 Task: Schedule a meeting for 3 hours.
Action: Mouse moved to (822, 111)
Screenshot: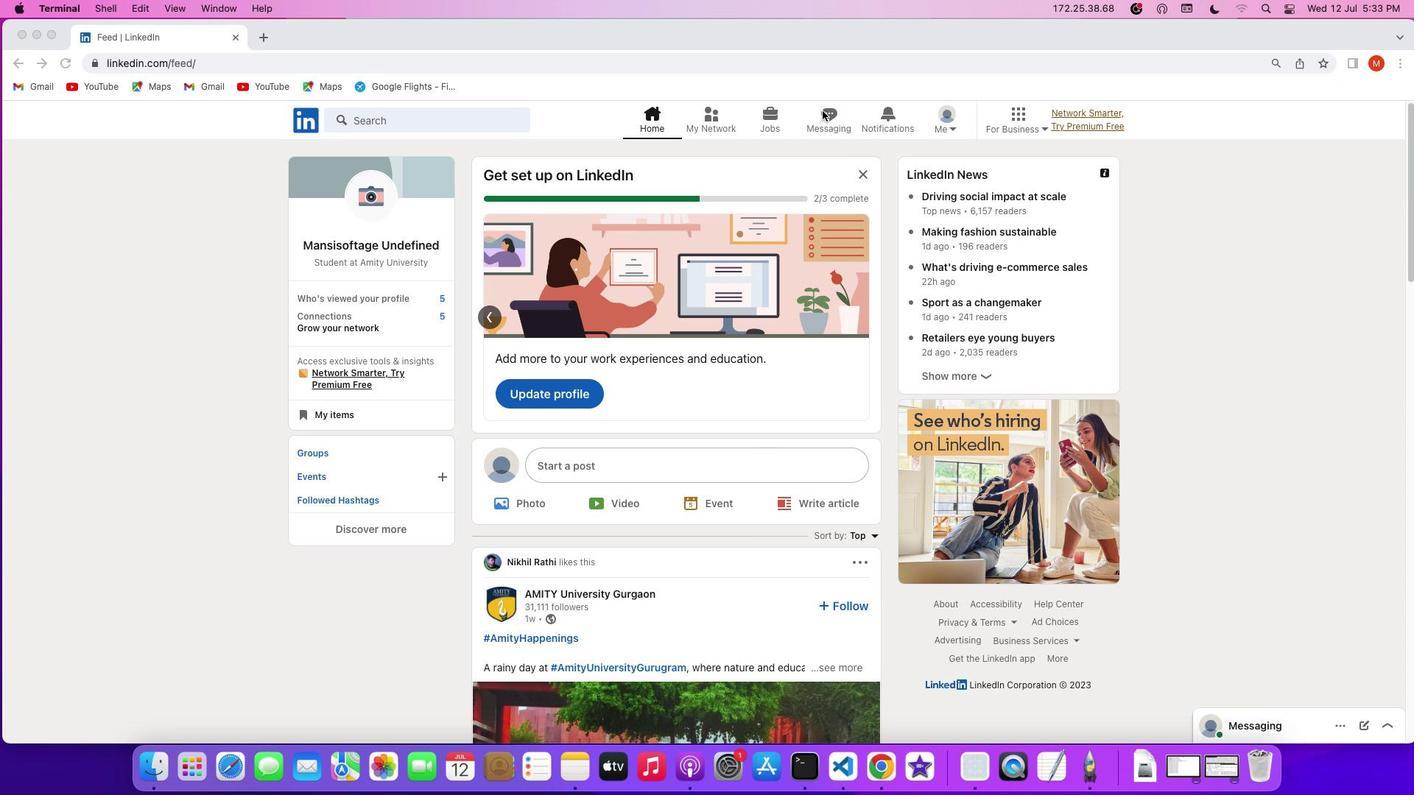 
Action: Mouse pressed left at (822, 111)
Screenshot: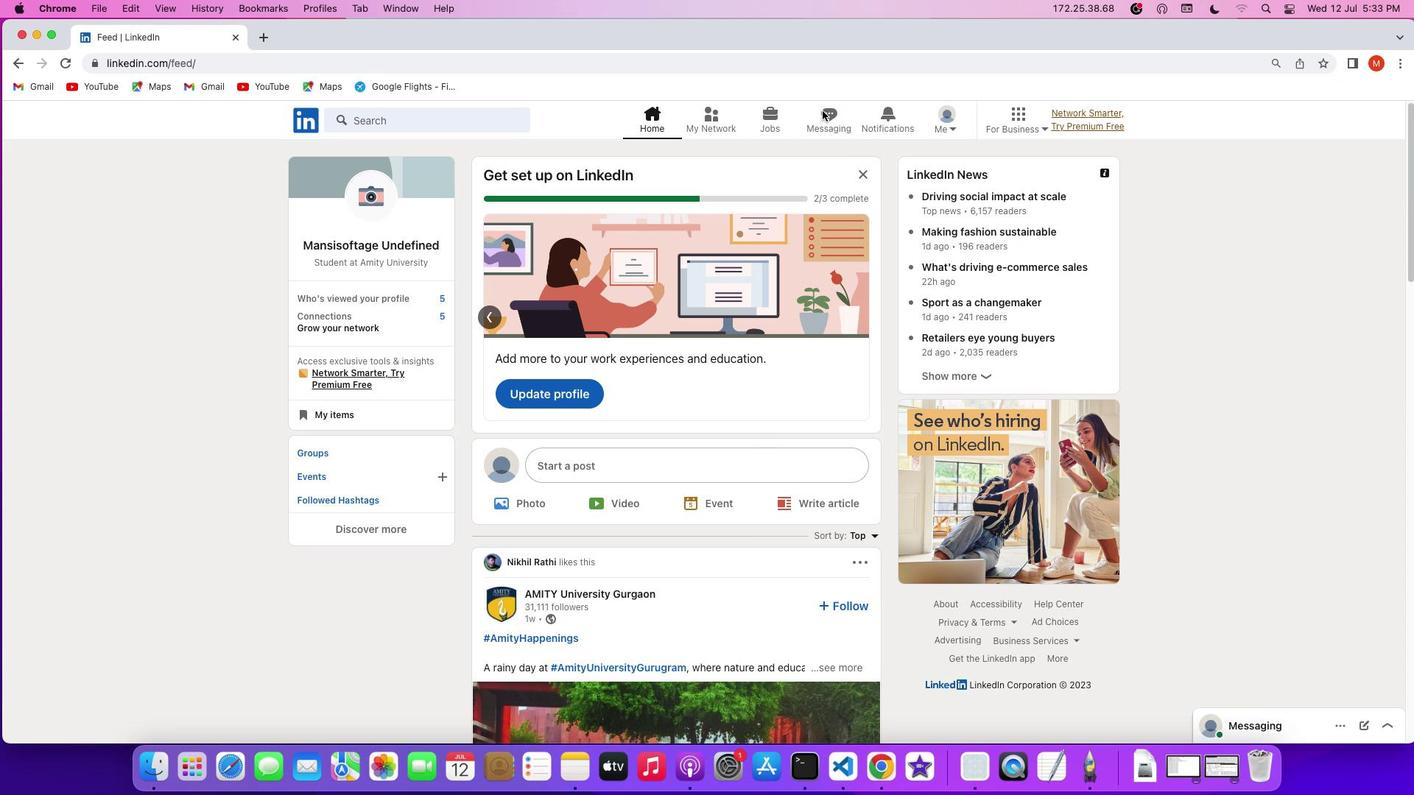 
Action: Mouse pressed left at (822, 111)
Screenshot: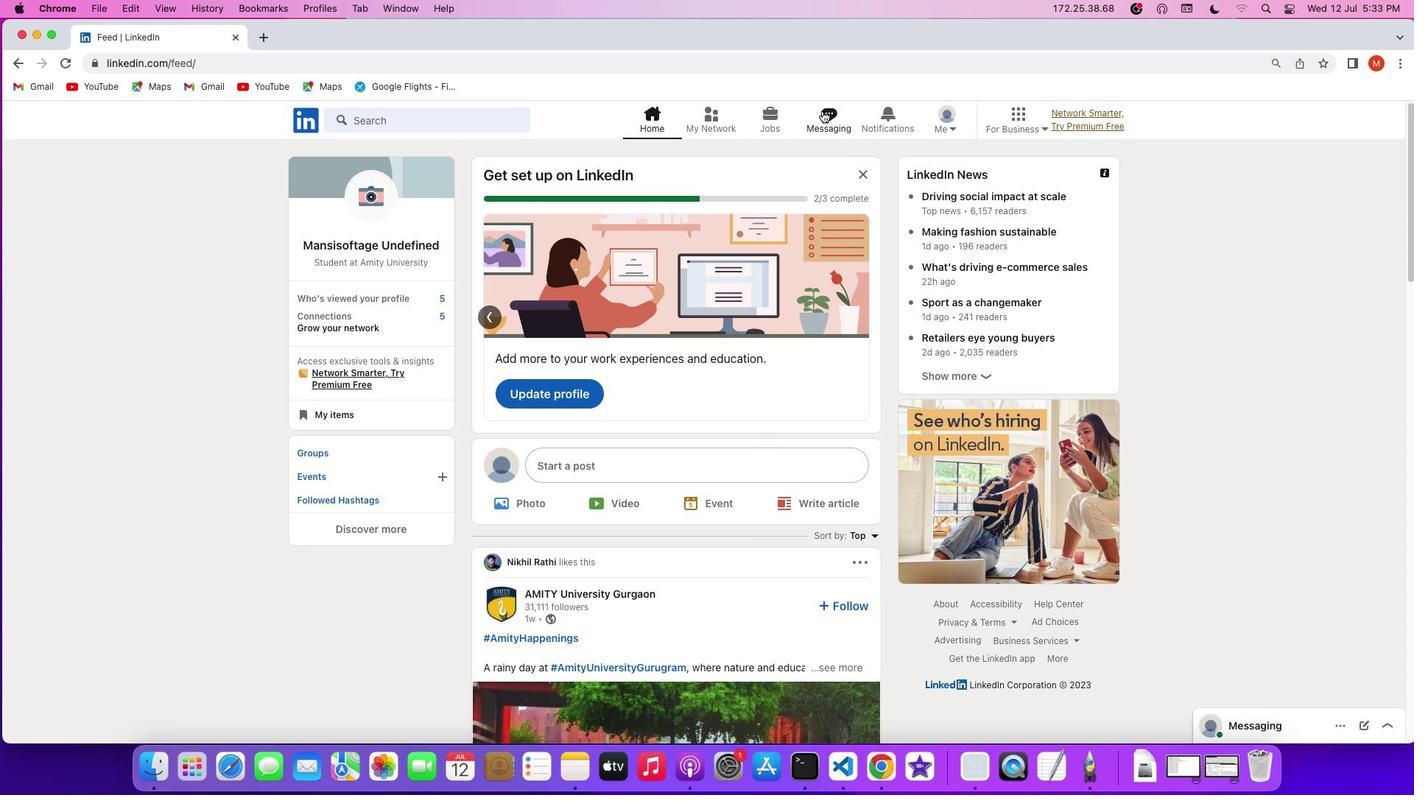 
Action: Mouse moved to (808, 168)
Screenshot: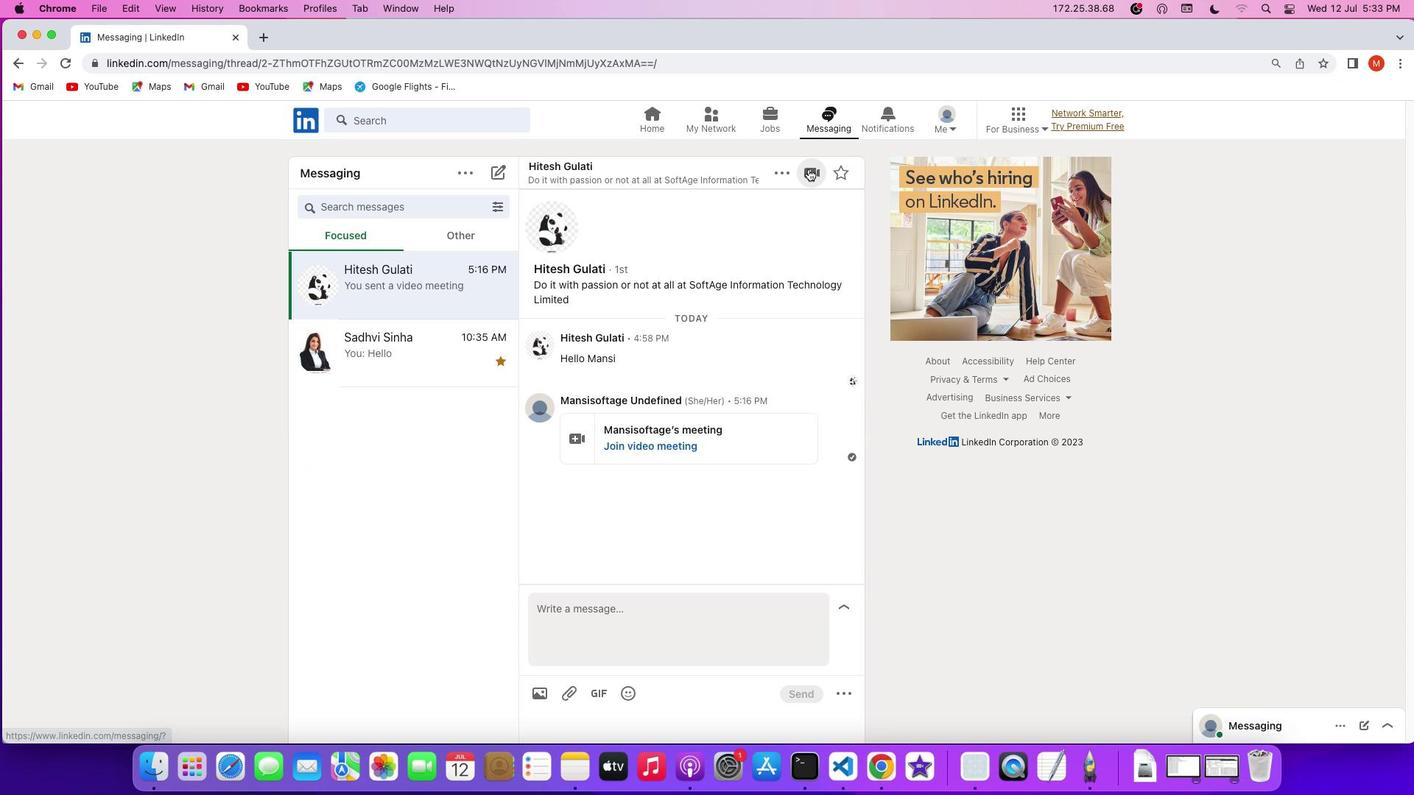 
Action: Mouse pressed left at (808, 168)
Screenshot: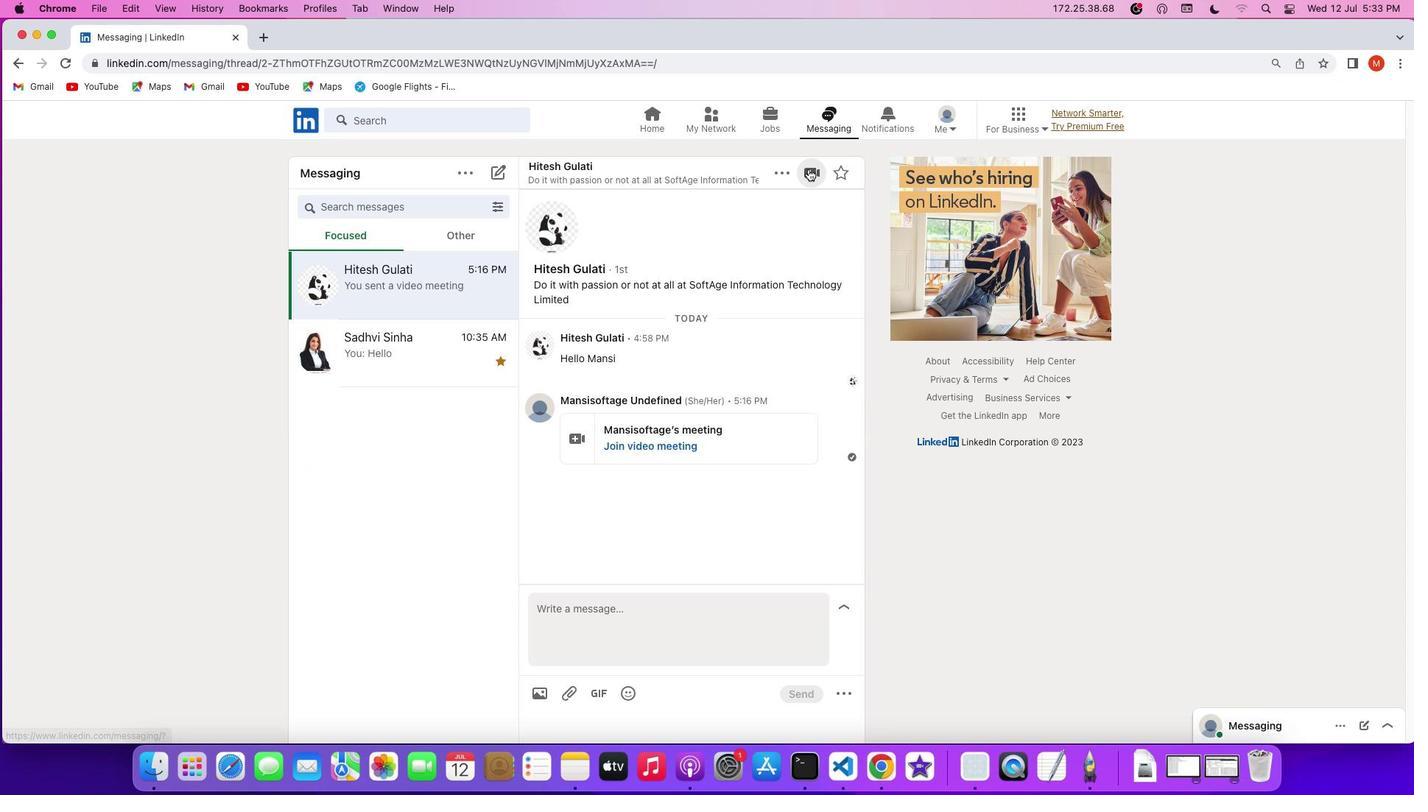 
Action: Mouse moved to (742, 239)
Screenshot: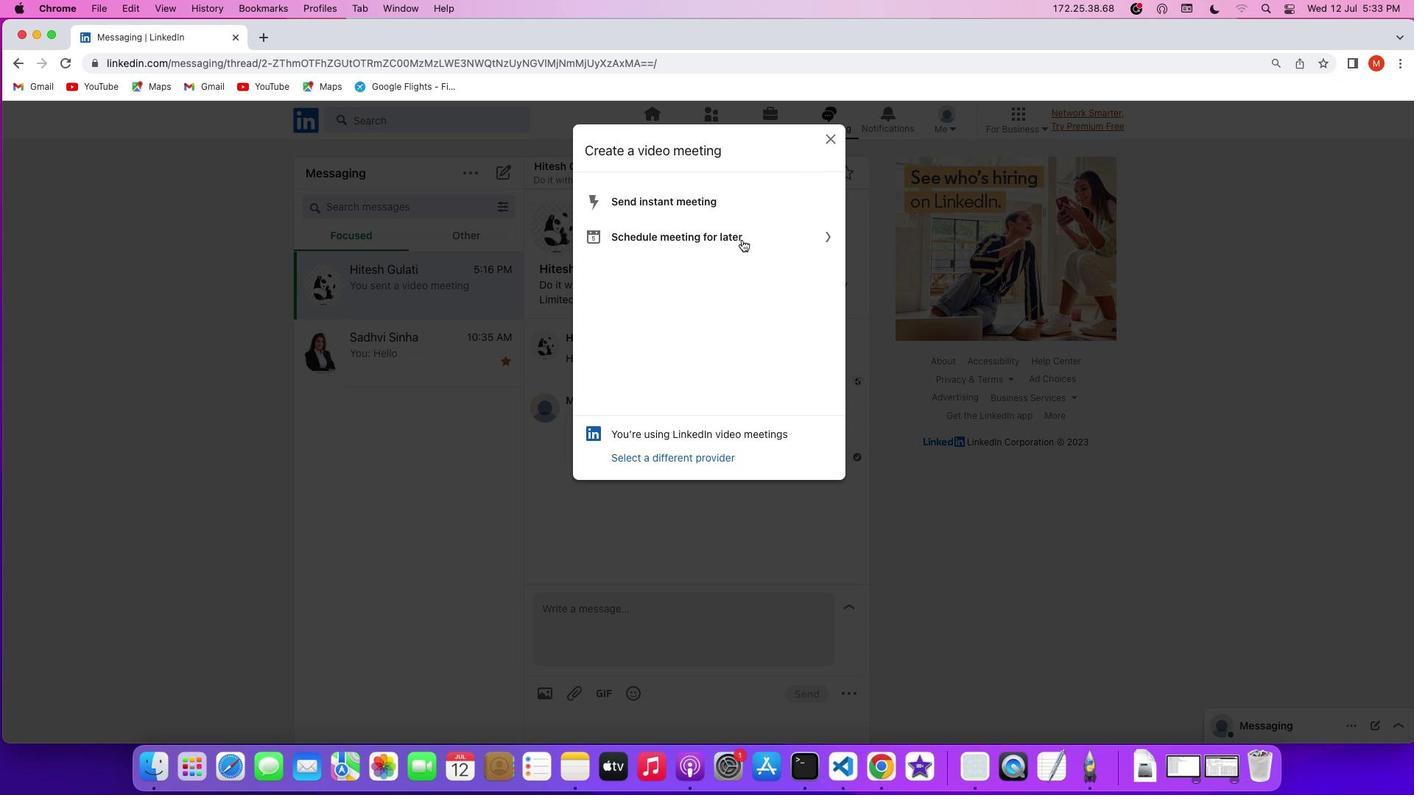 
Action: Mouse pressed left at (742, 239)
Screenshot: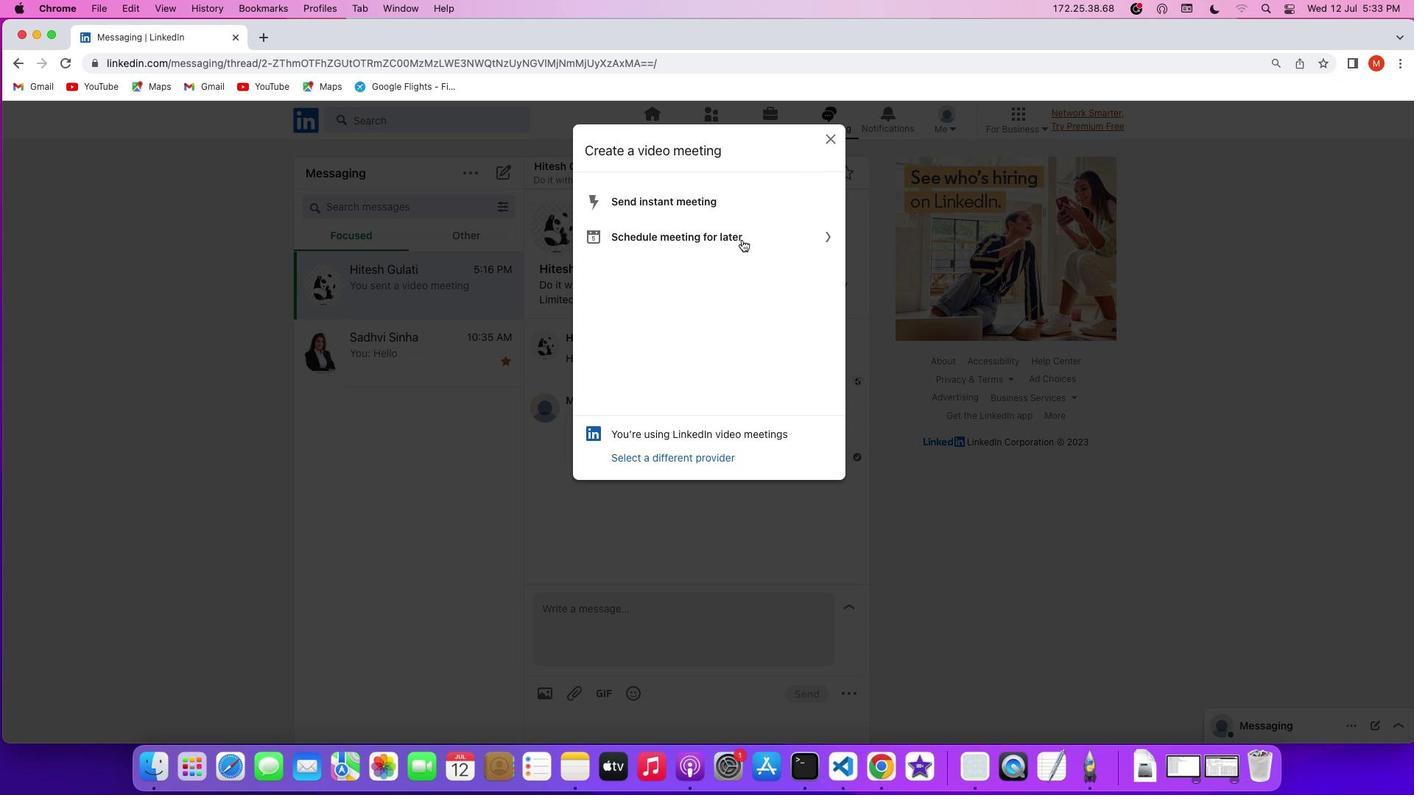 
Action: Mouse moved to (796, 269)
Screenshot: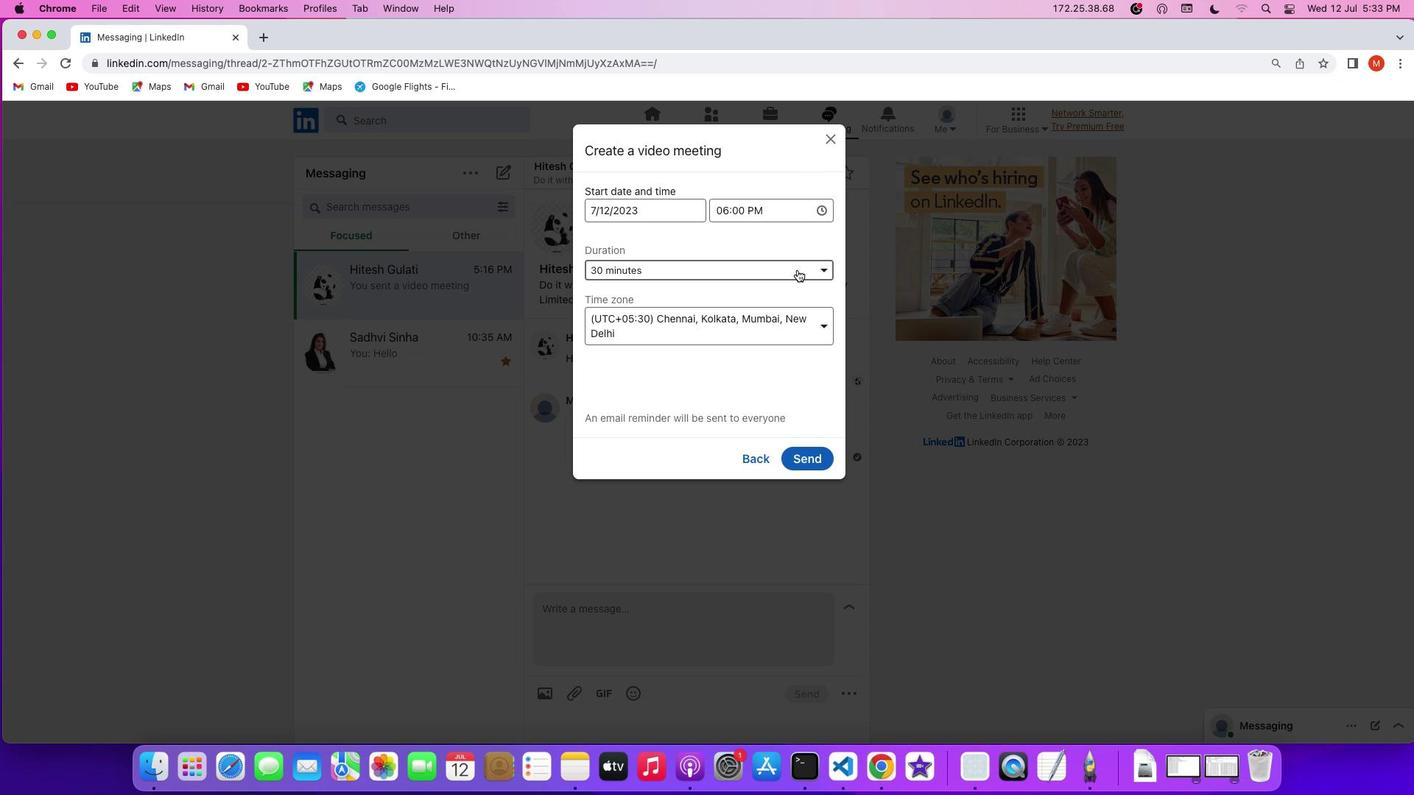 
Action: Mouse pressed left at (796, 269)
Screenshot: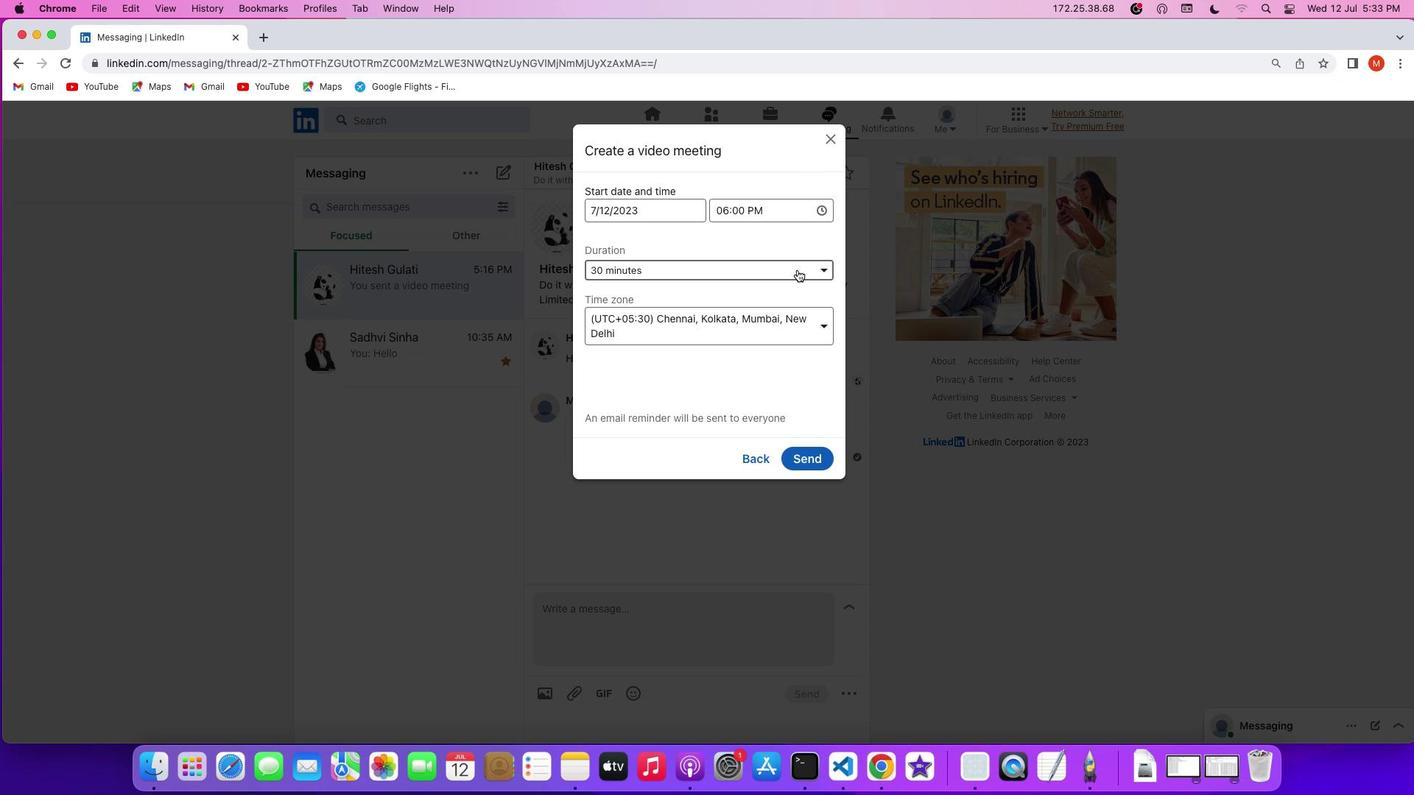 
Action: Mouse moved to (770, 383)
Screenshot: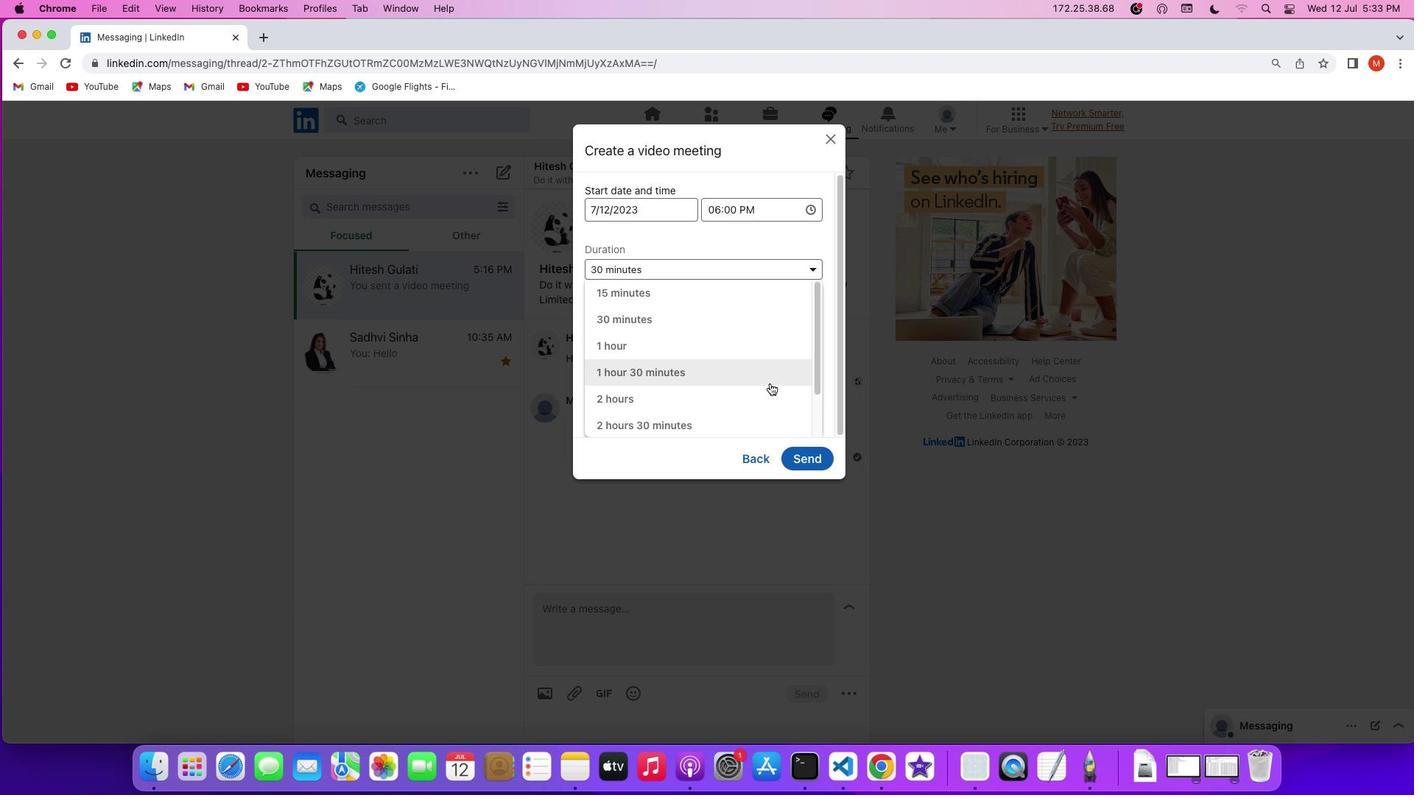
Action: Mouse scrolled (770, 383) with delta (0, 0)
Screenshot: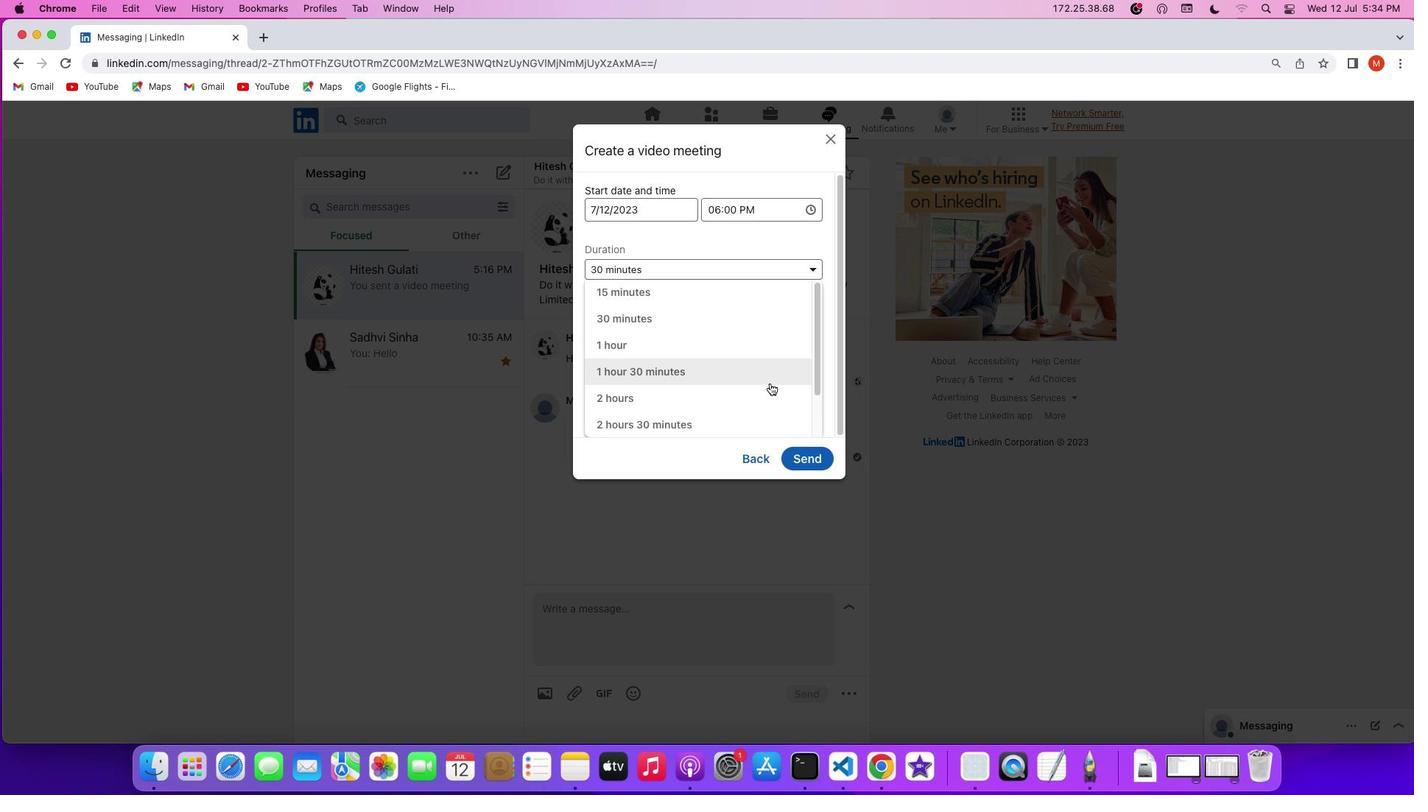 
Action: Mouse scrolled (770, 383) with delta (0, 0)
Screenshot: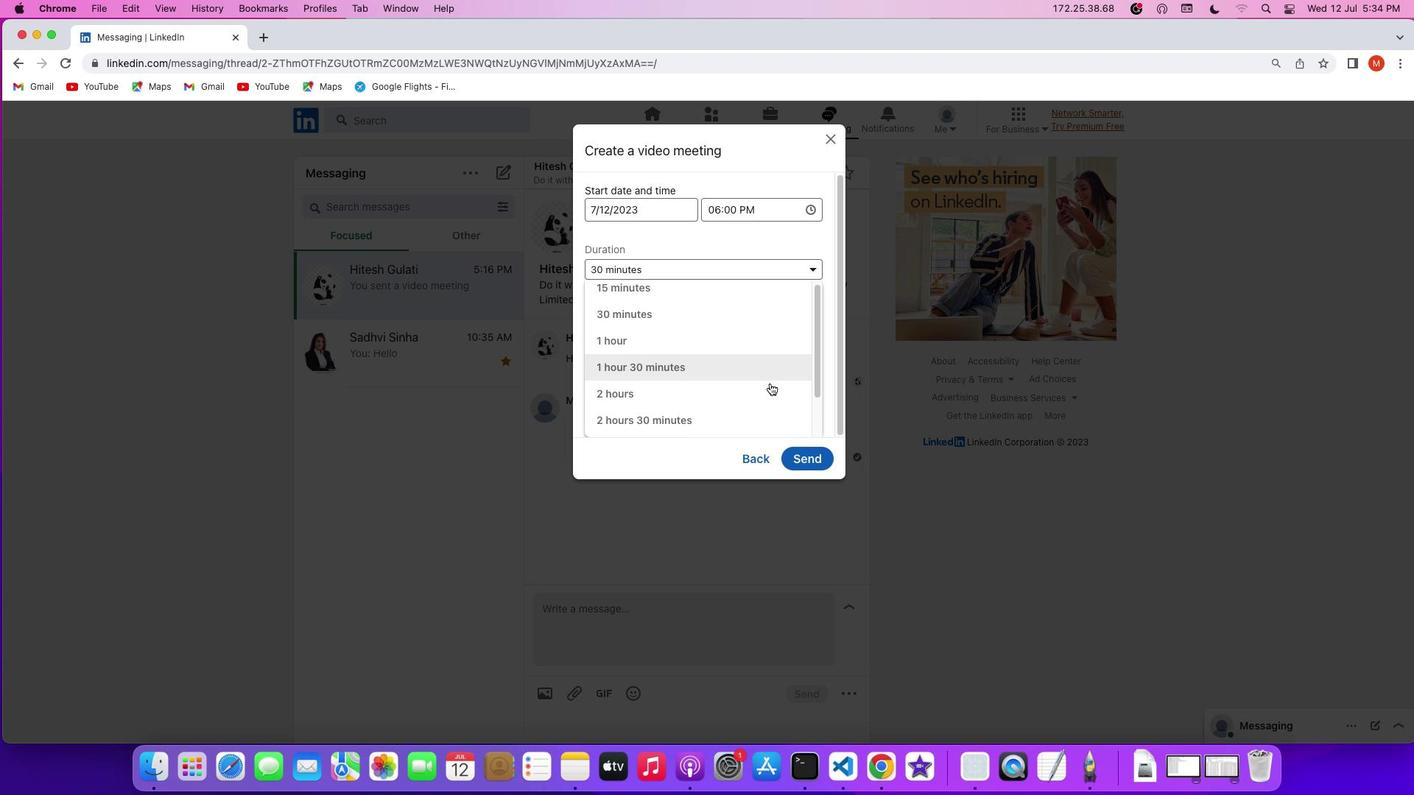 
Action: Mouse scrolled (770, 383) with delta (0, -2)
Screenshot: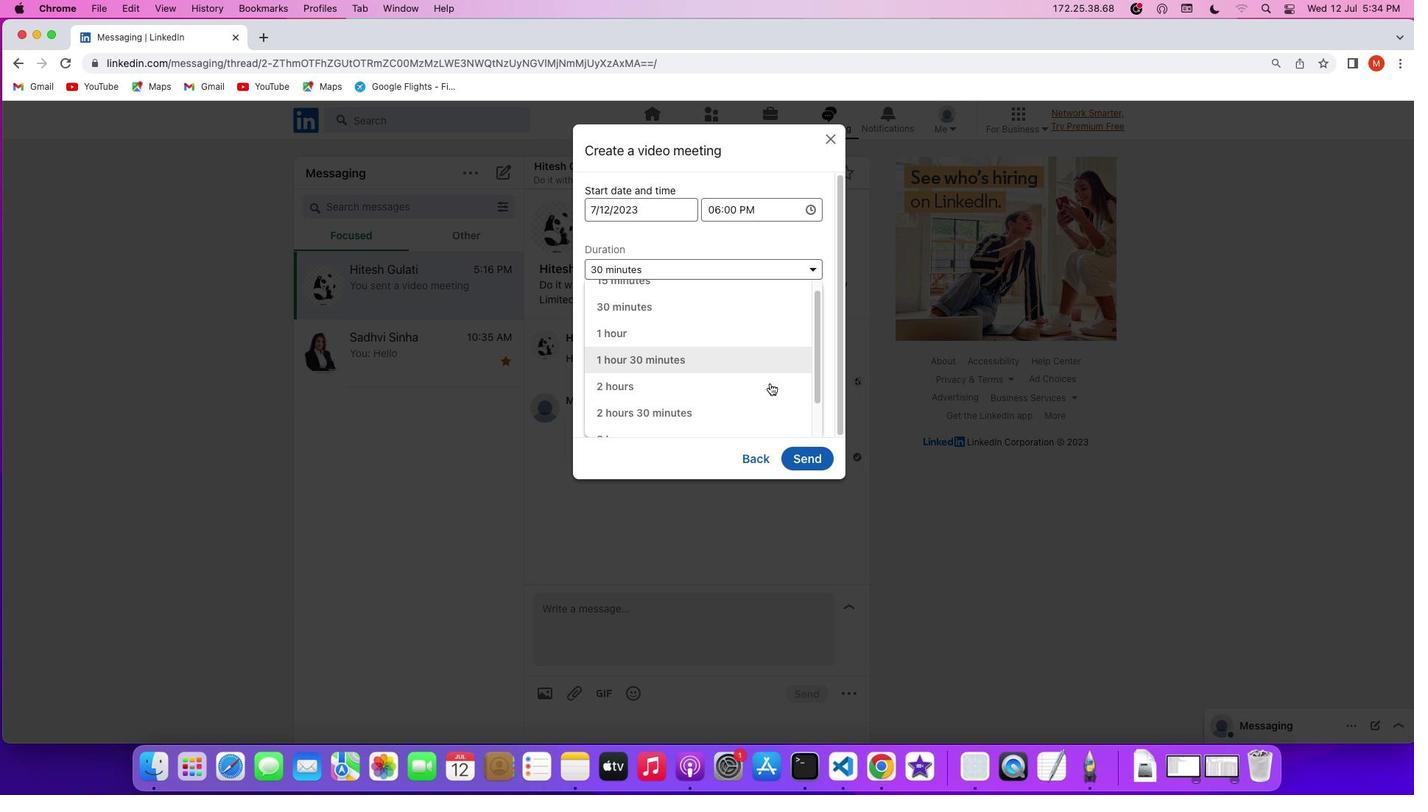 
Action: Mouse scrolled (770, 383) with delta (0, 0)
Screenshot: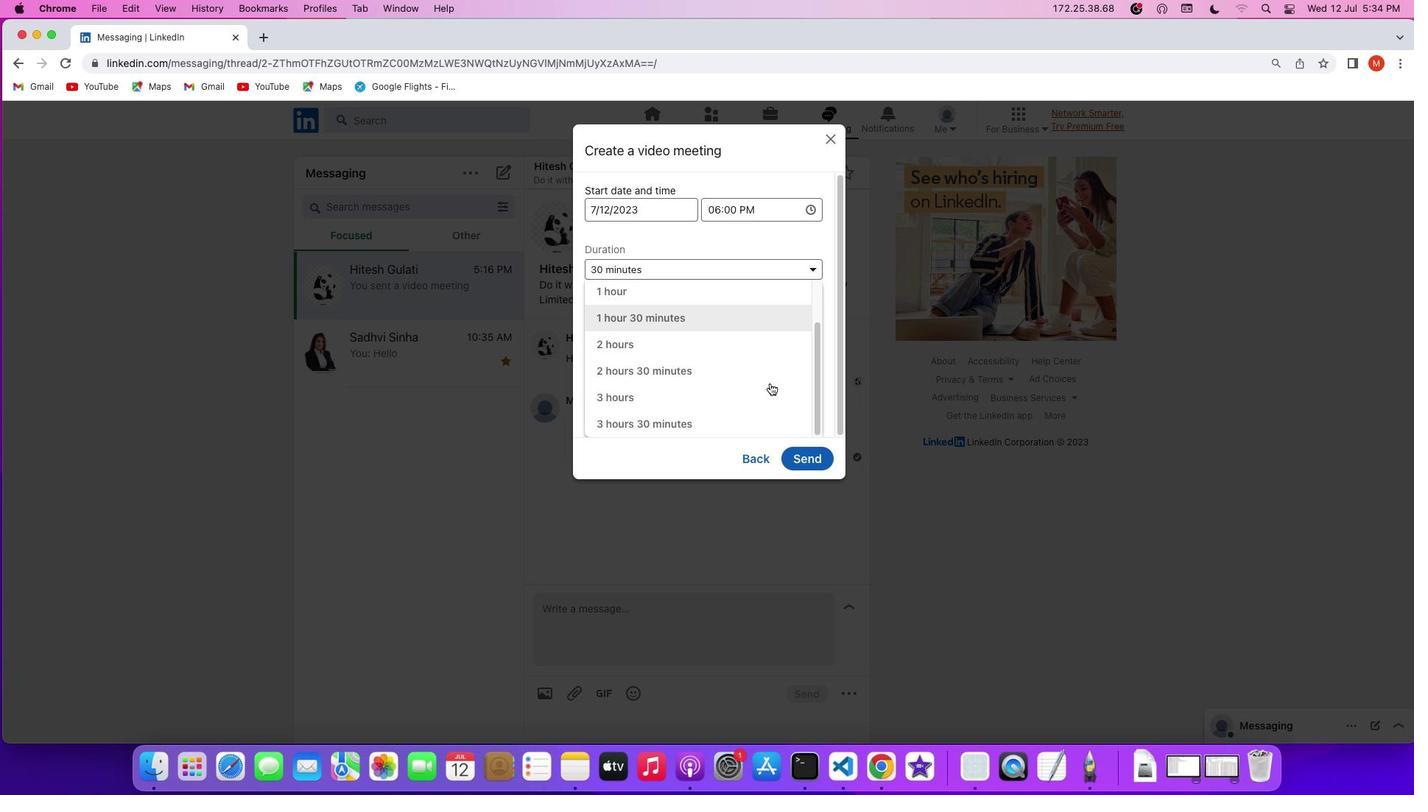 
Action: Mouse scrolled (770, 383) with delta (0, 0)
Screenshot: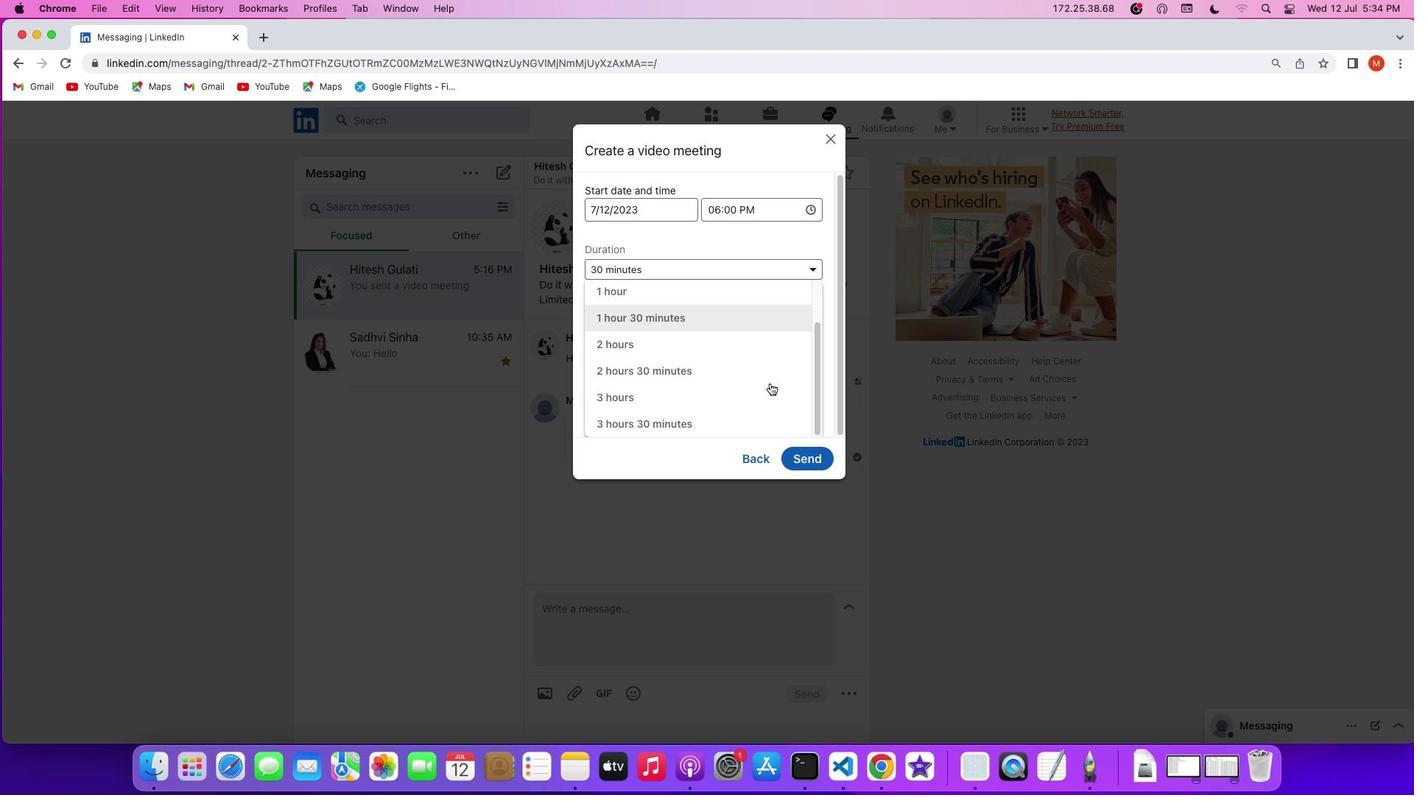 
Action: Mouse moved to (625, 404)
Screenshot: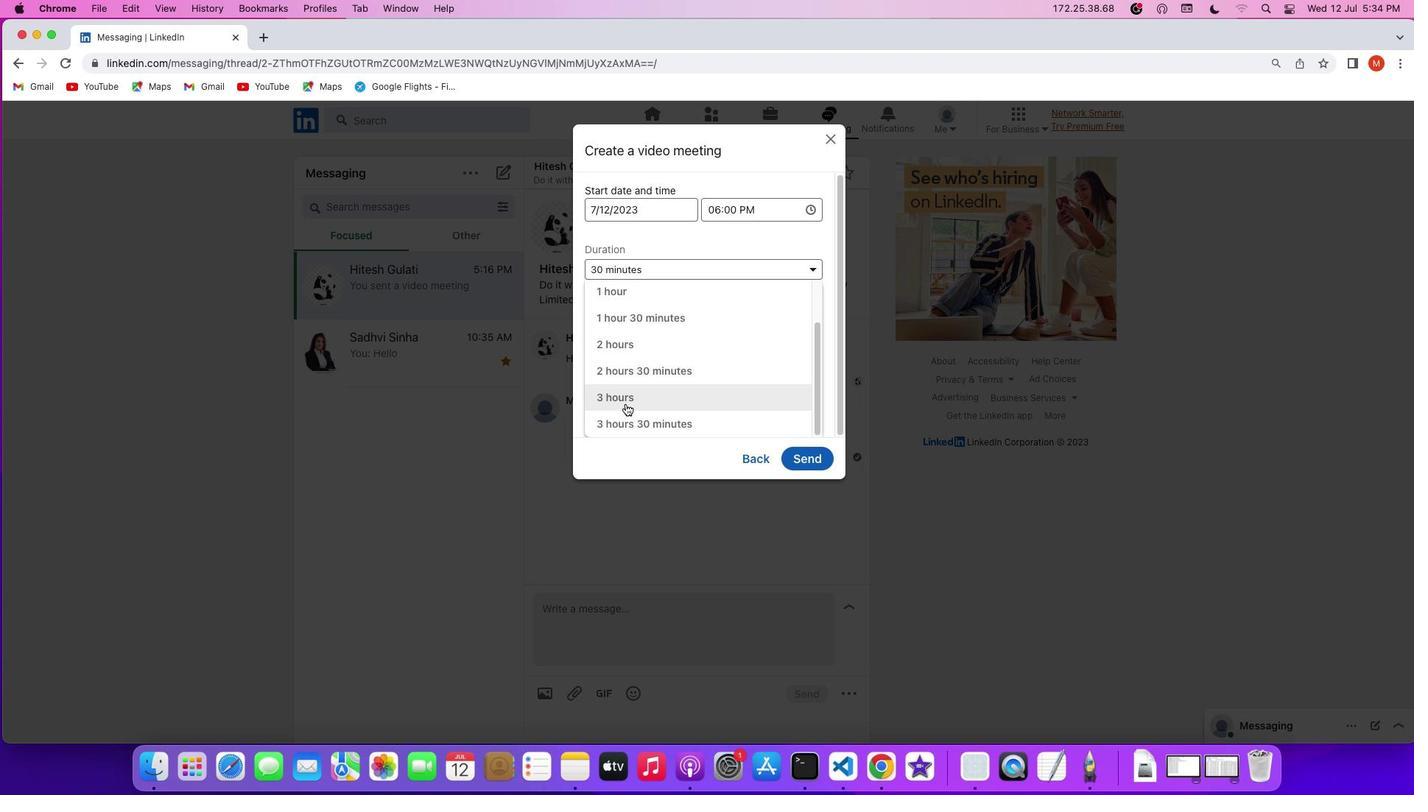 
Action: Mouse pressed left at (625, 404)
Screenshot: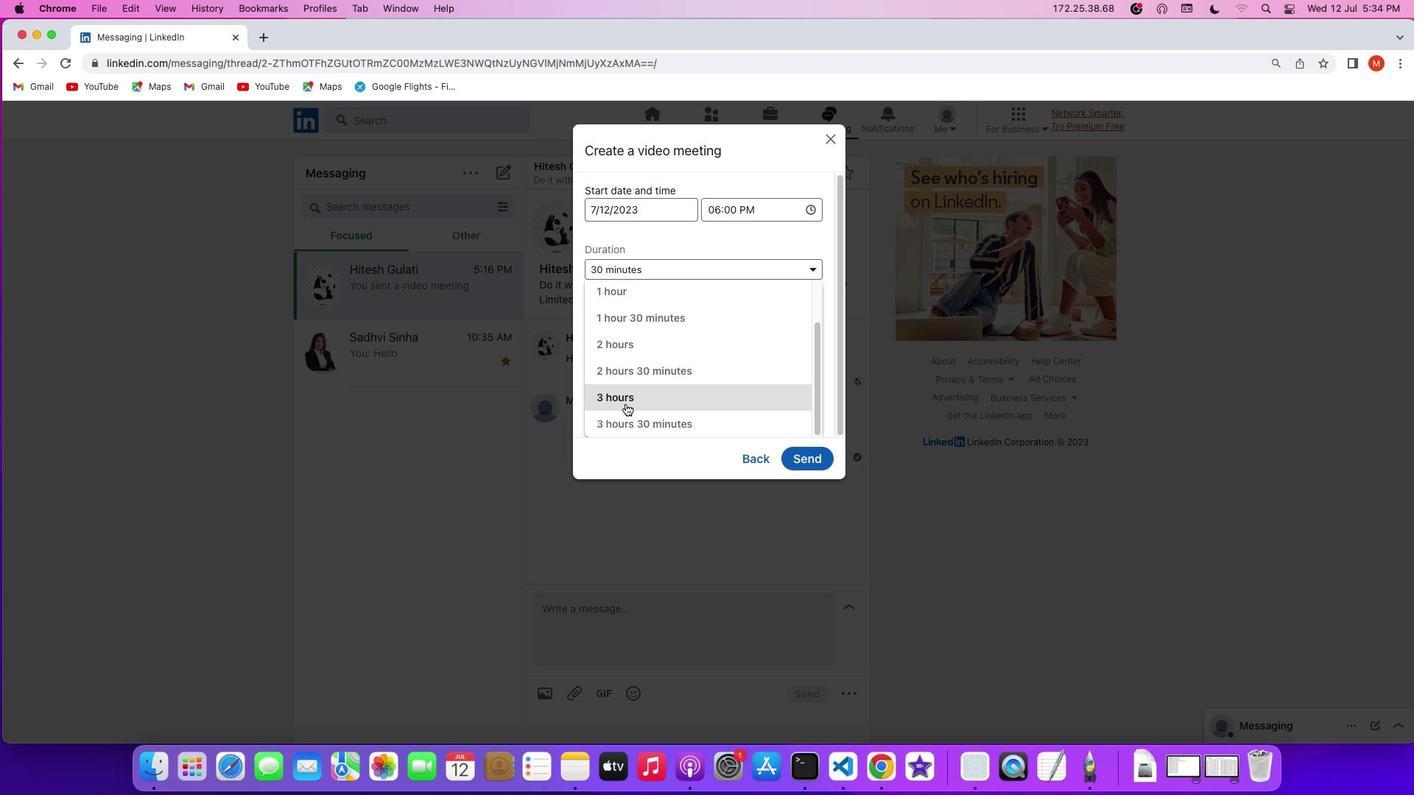 
Action: Mouse moved to (631, 402)
Screenshot: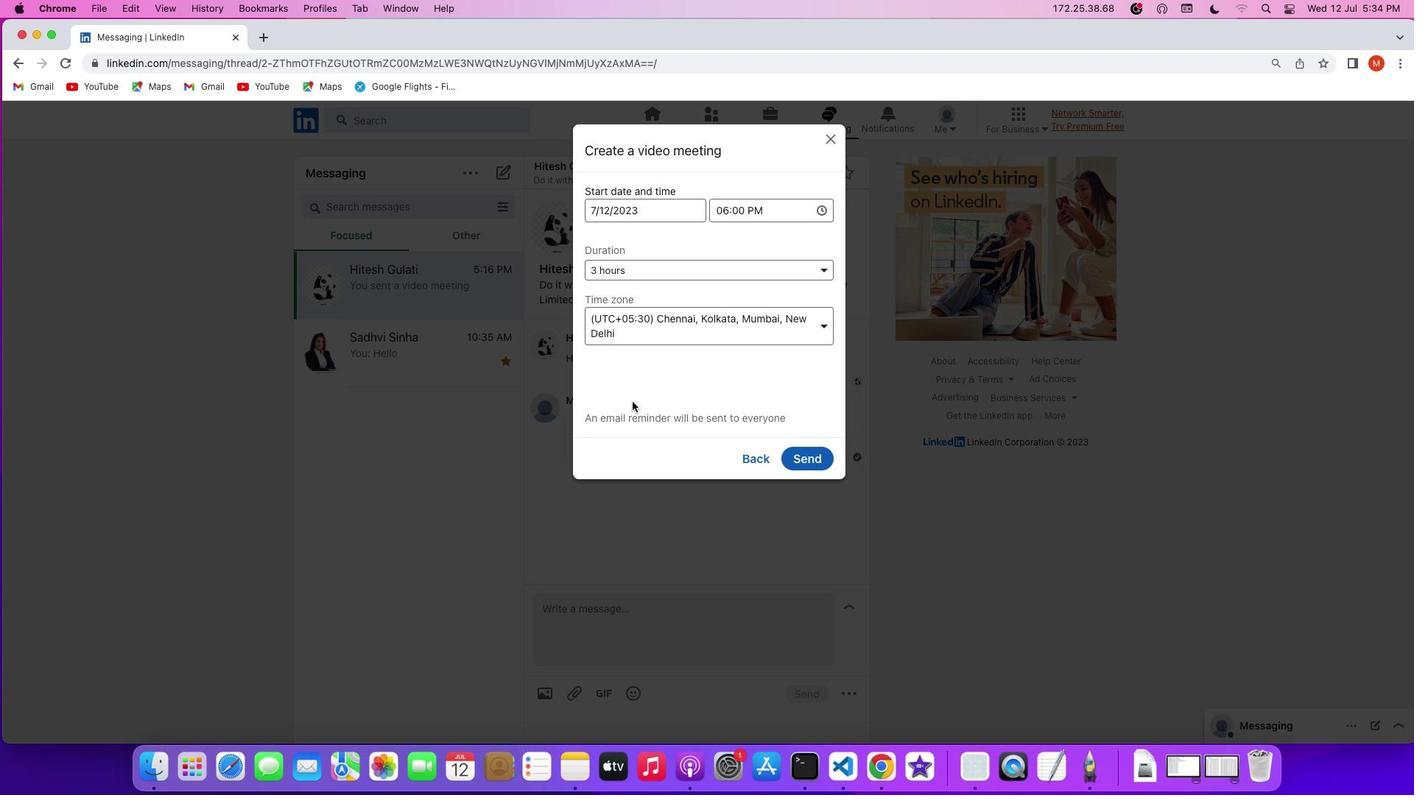 
